 Task: Make in the project TranslateForge a sprint 'Cosmic Sprint'.
Action: Mouse moved to (224, 62)
Screenshot: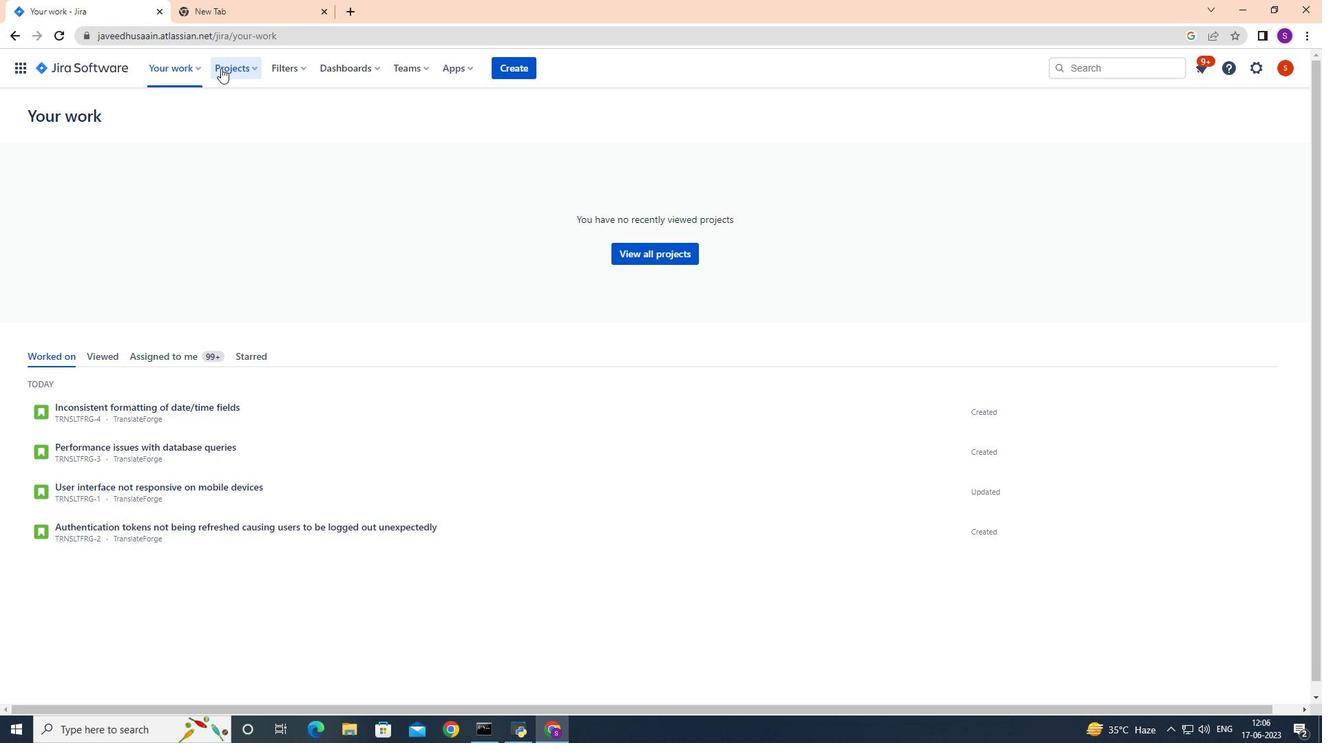 
Action: Mouse pressed left at (224, 62)
Screenshot: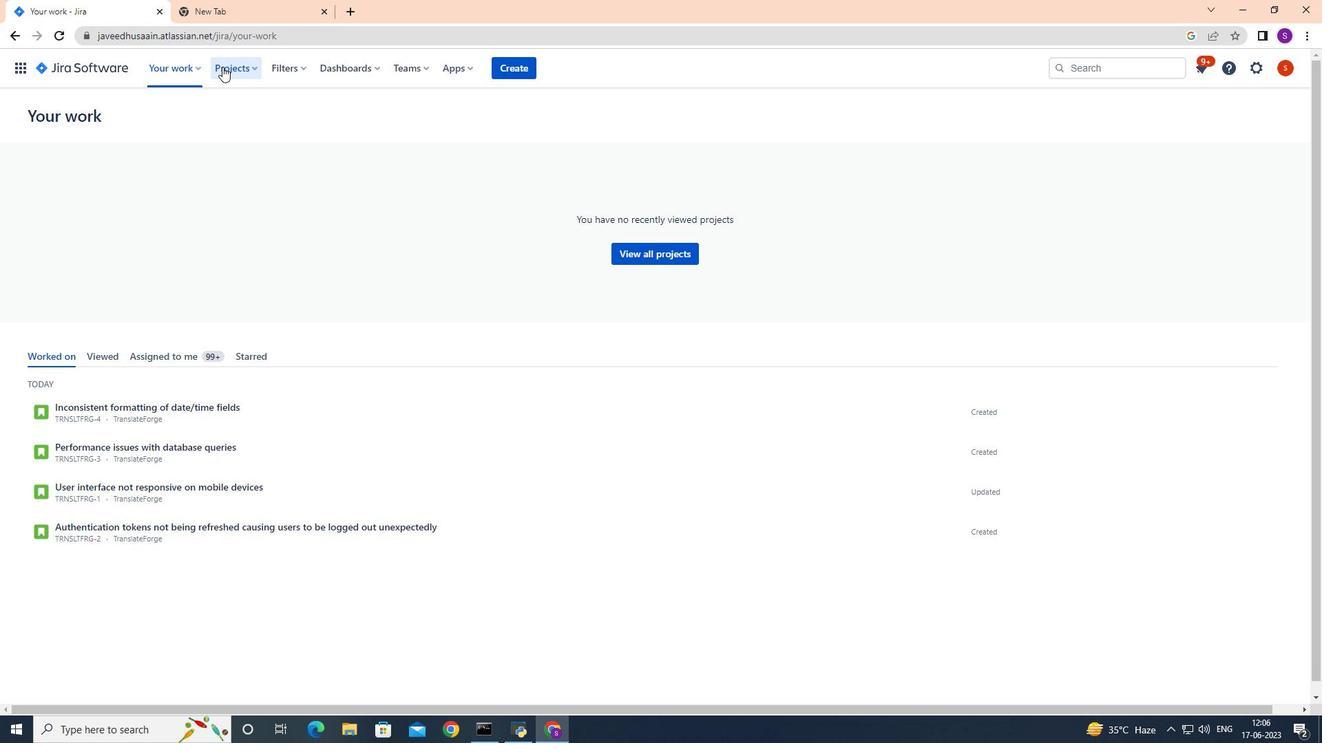 
Action: Mouse moved to (274, 134)
Screenshot: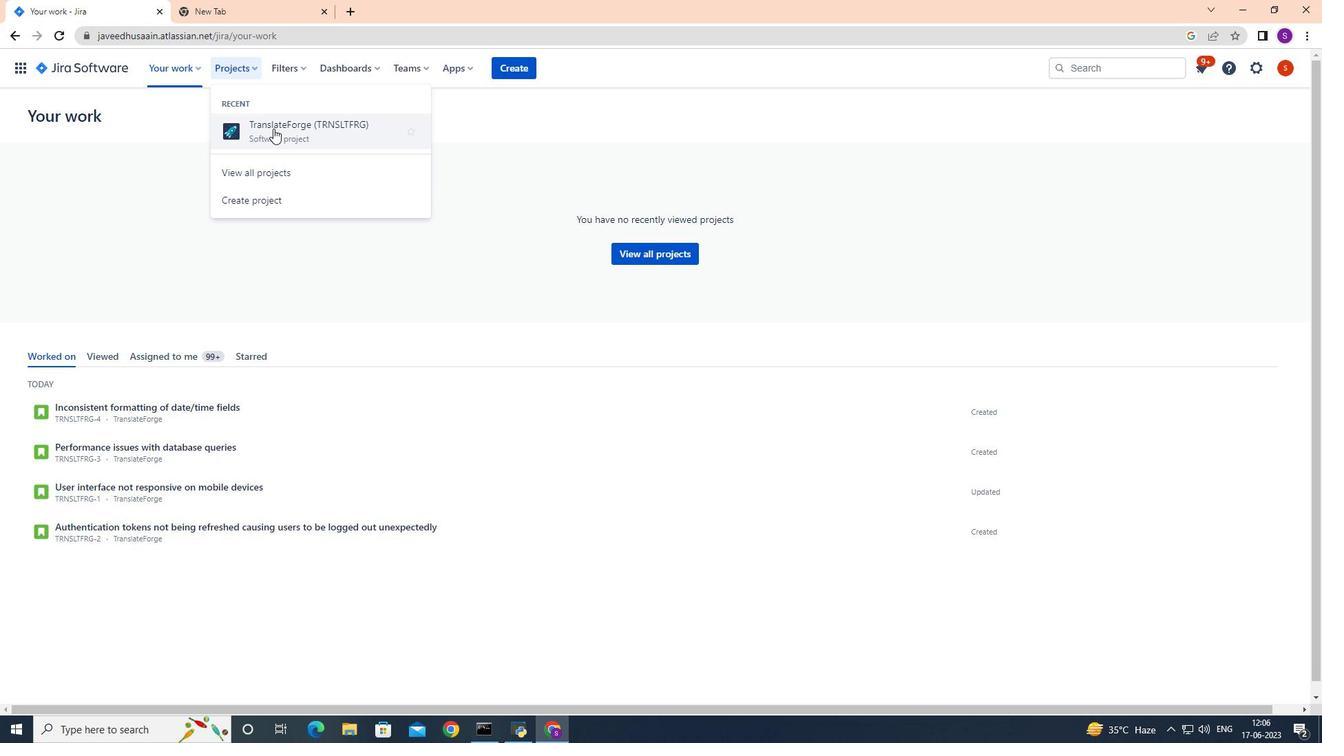 
Action: Mouse pressed left at (274, 134)
Screenshot: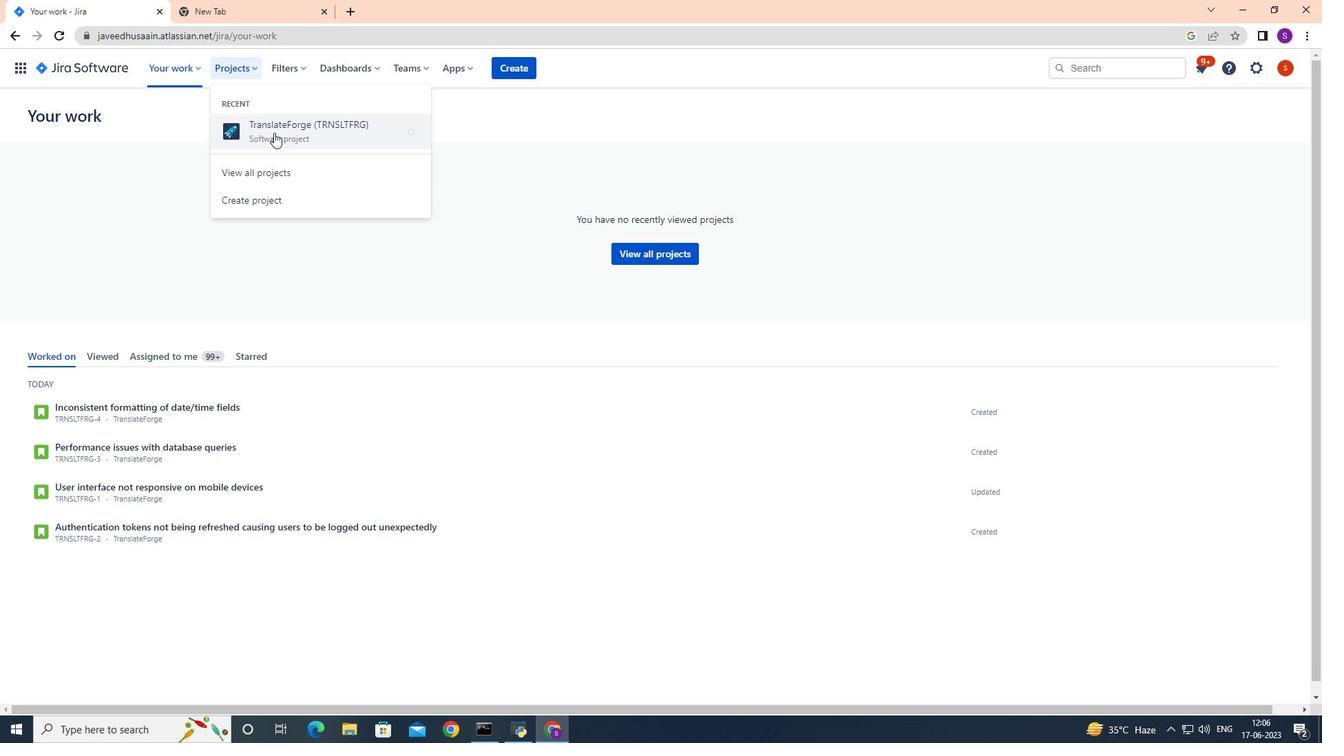 
Action: Mouse moved to (101, 196)
Screenshot: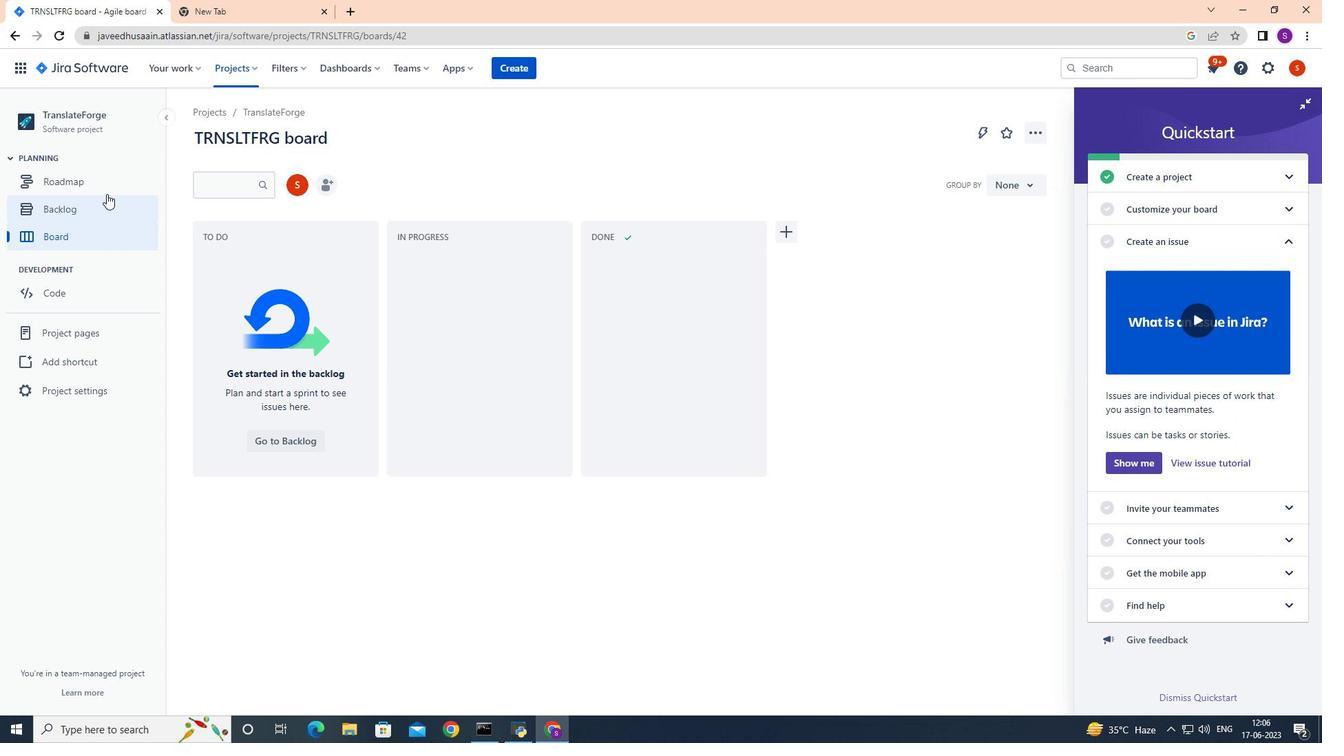 
Action: Mouse pressed left at (101, 196)
Screenshot: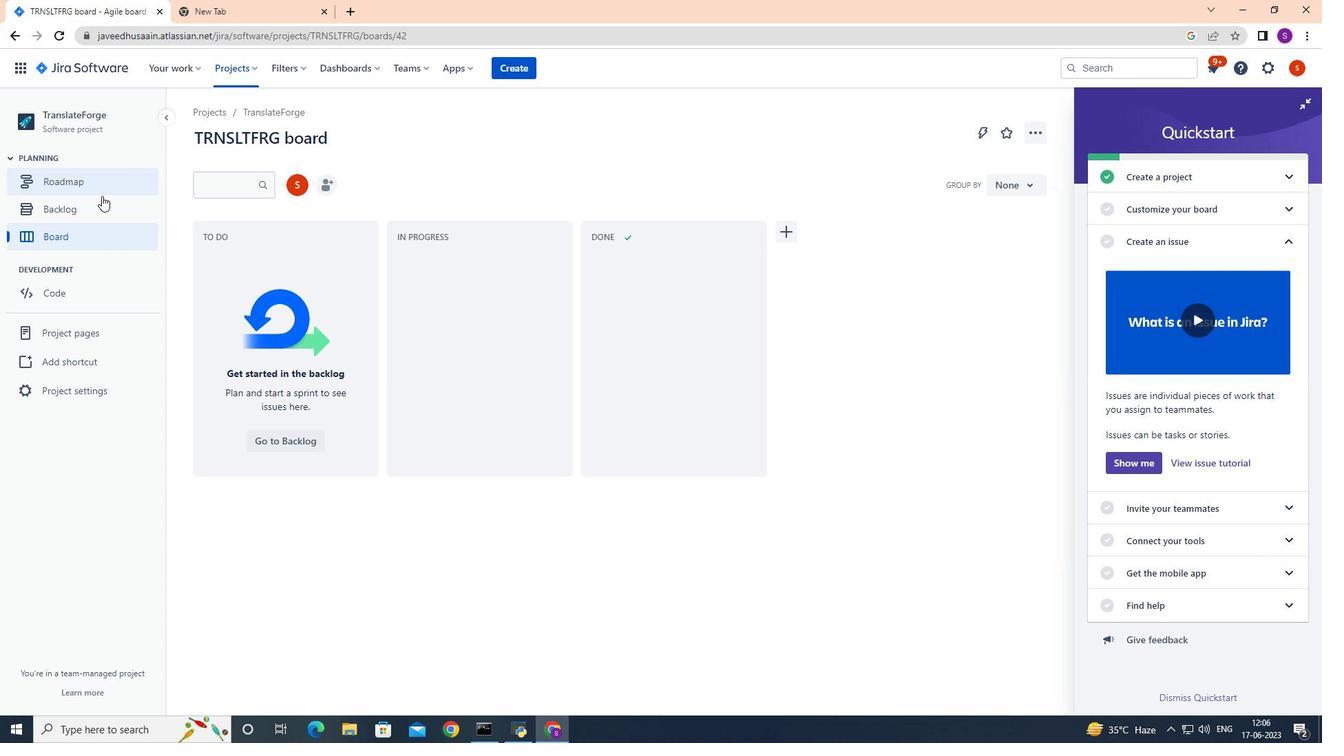 
Action: Mouse moved to (1003, 214)
Screenshot: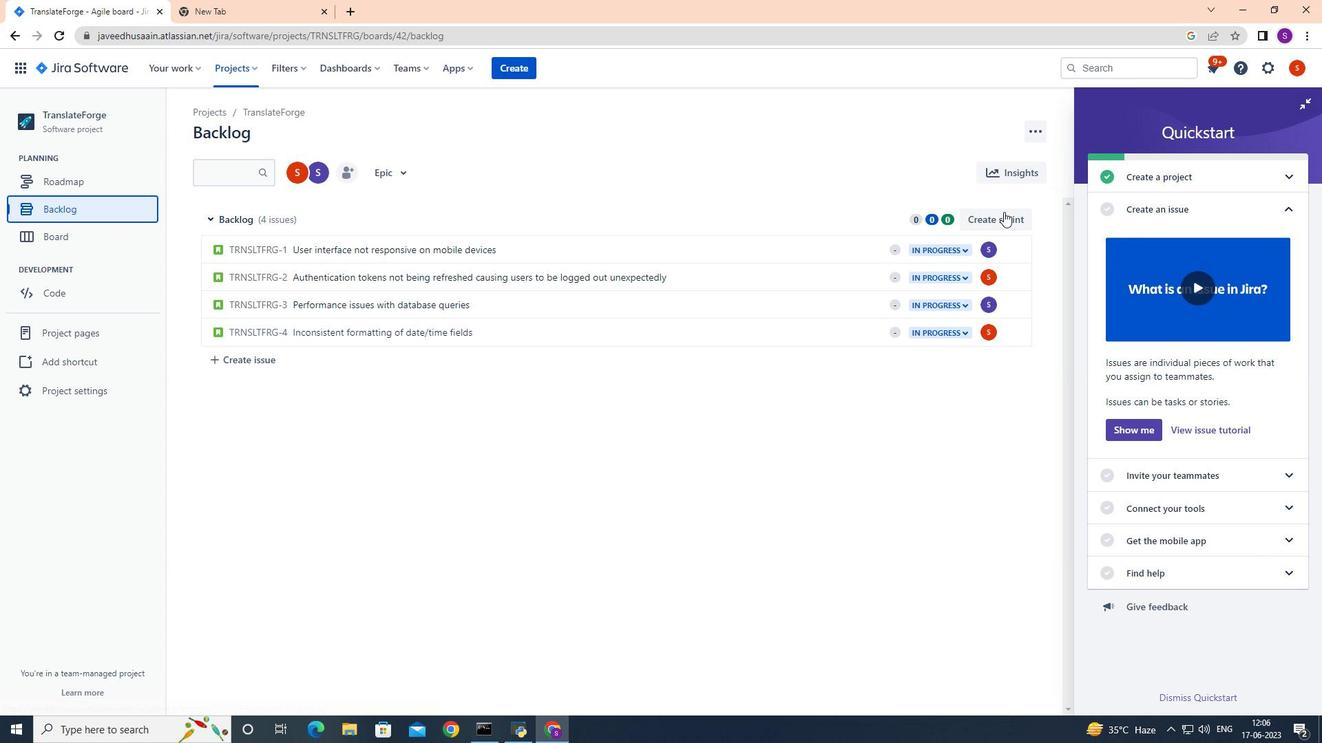 
Action: Mouse pressed left at (1003, 214)
Screenshot: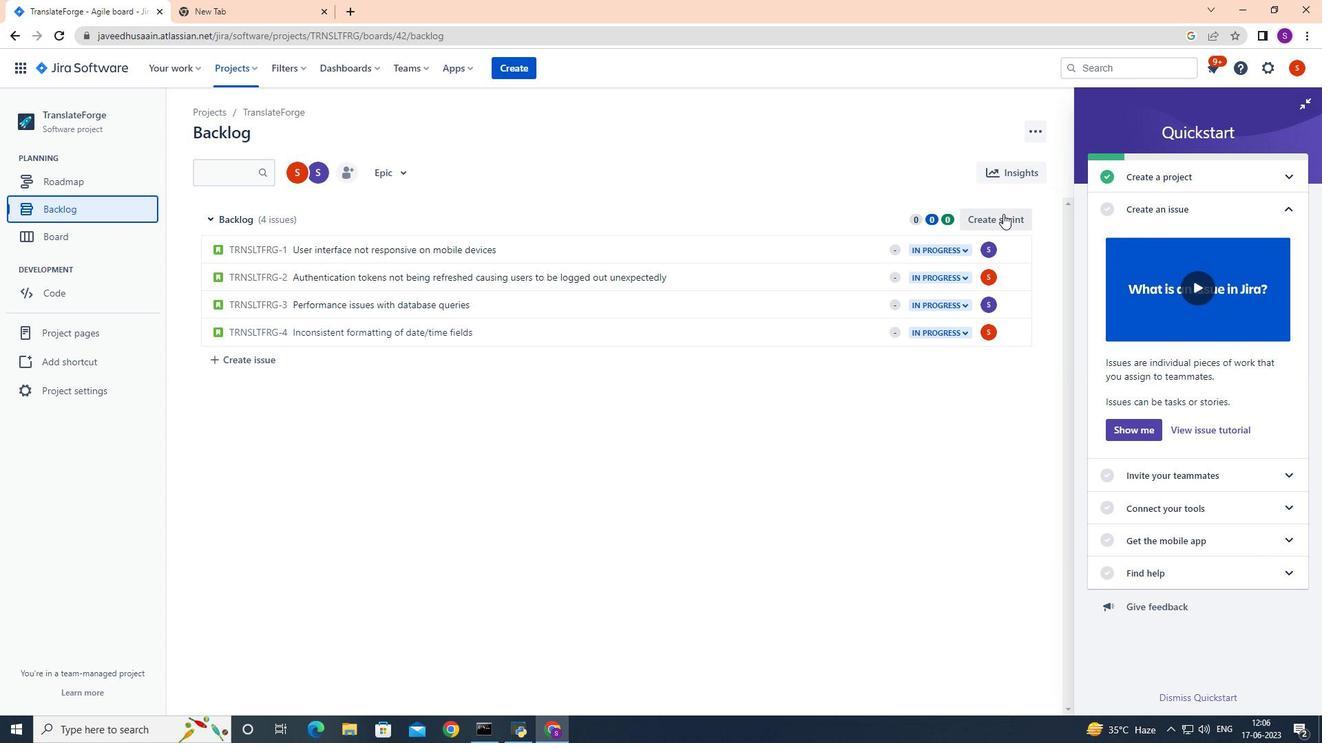 
Action: Mouse moved to (307, 216)
Screenshot: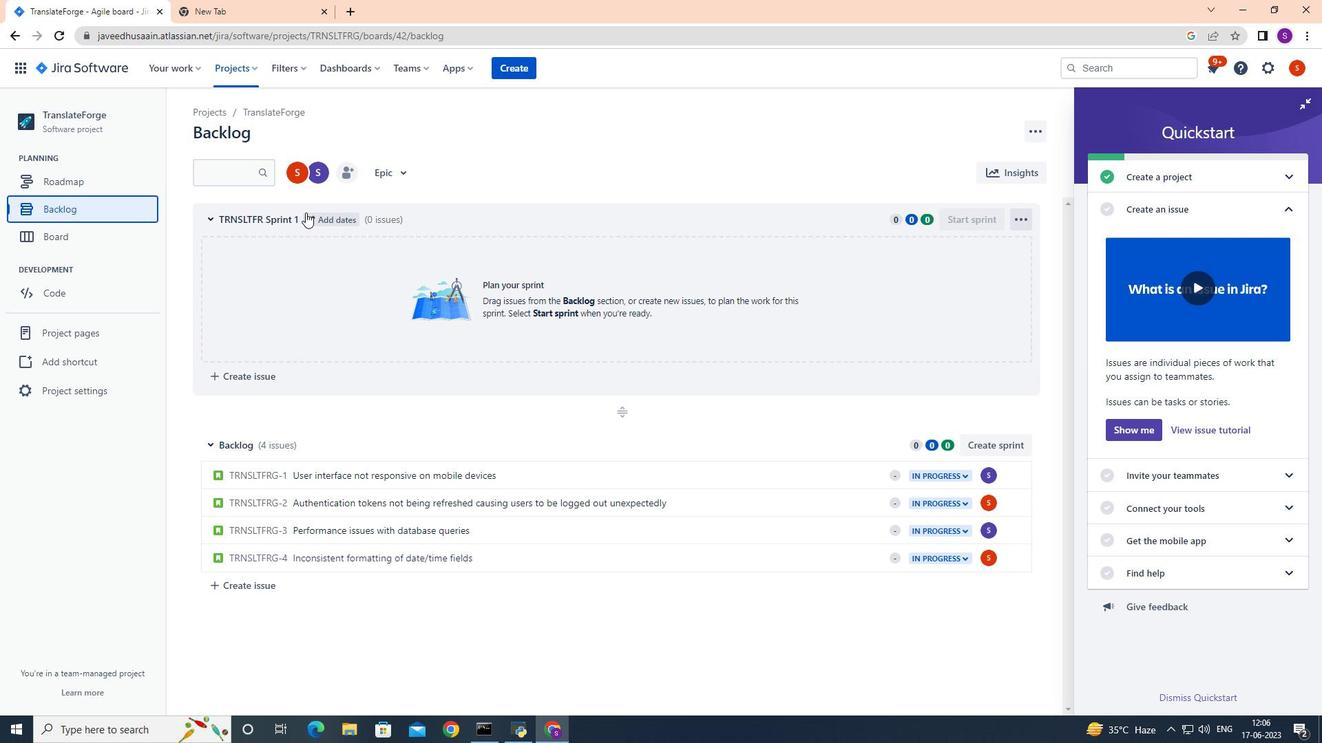 
Action: Mouse pressed left at (307, 216)
Screenshot: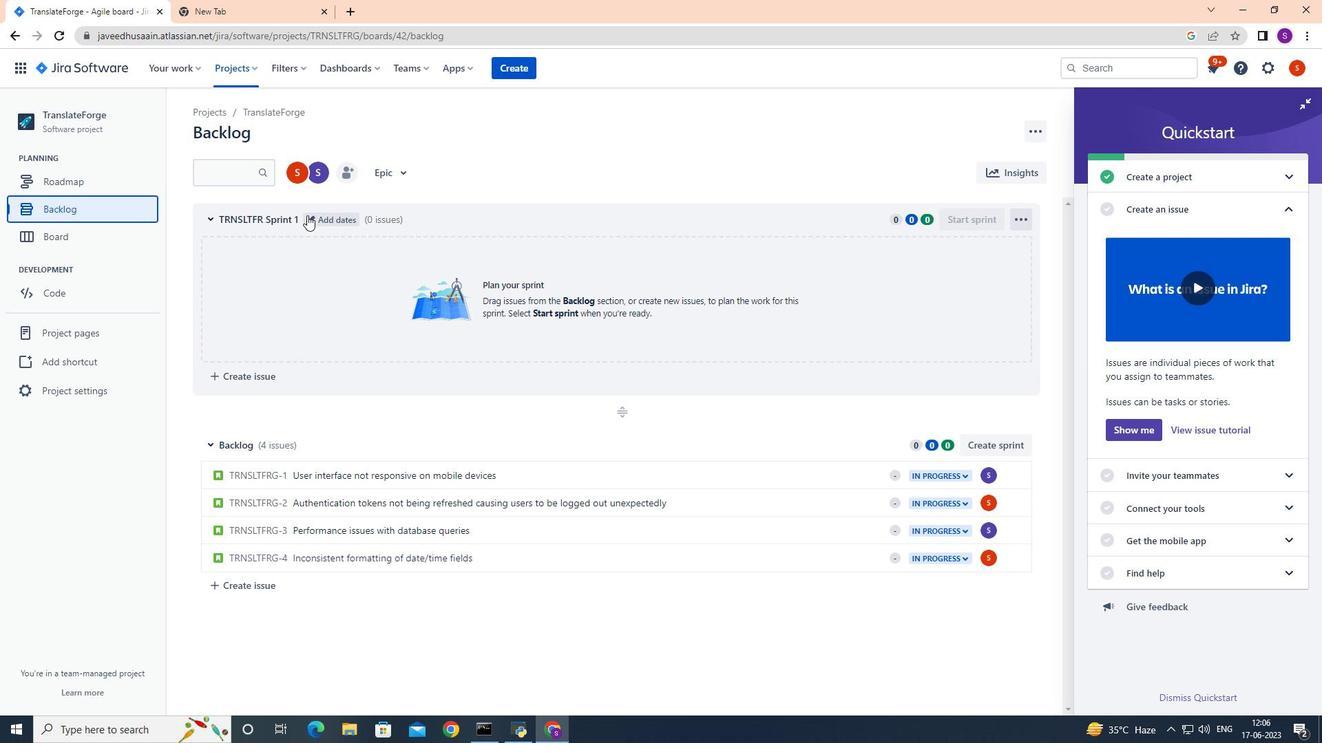 
Action: Mouse moved to (566, 167)
Screenshot: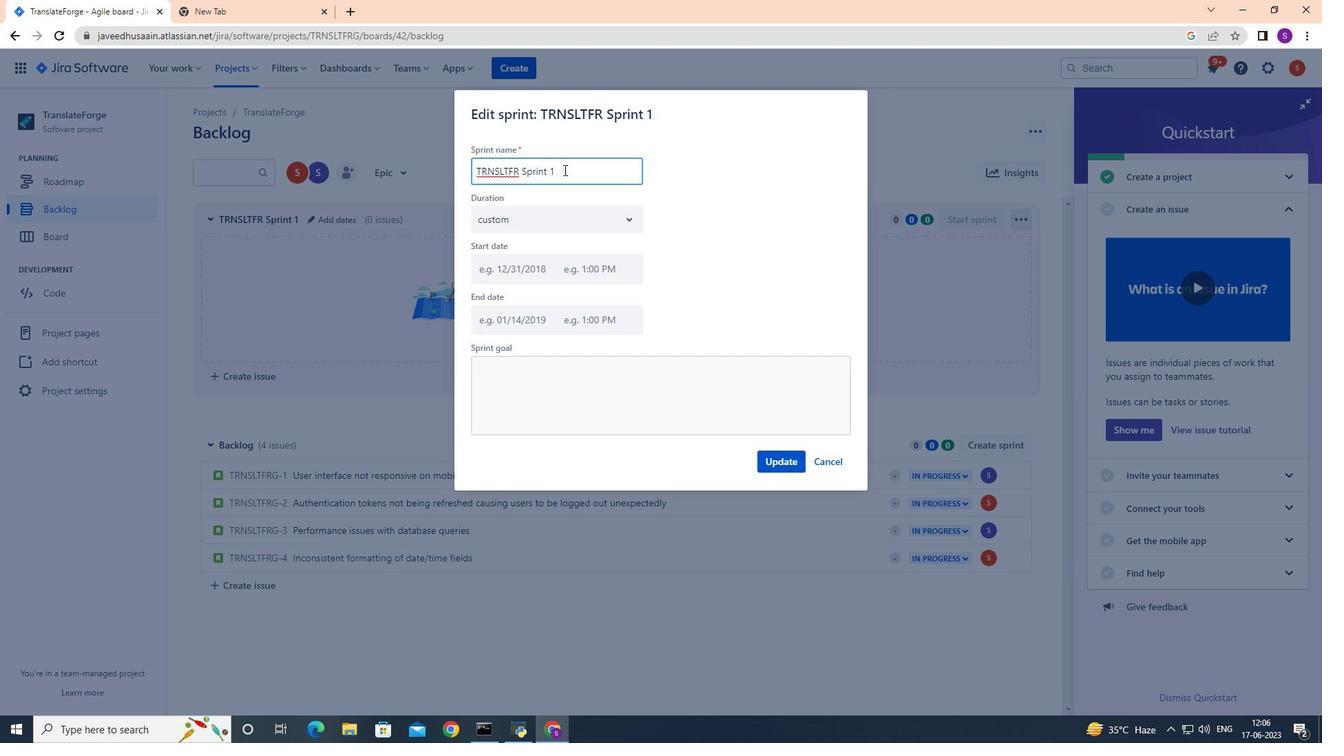 
Action: Mouse pressed left at (566, 167)
Screenshot: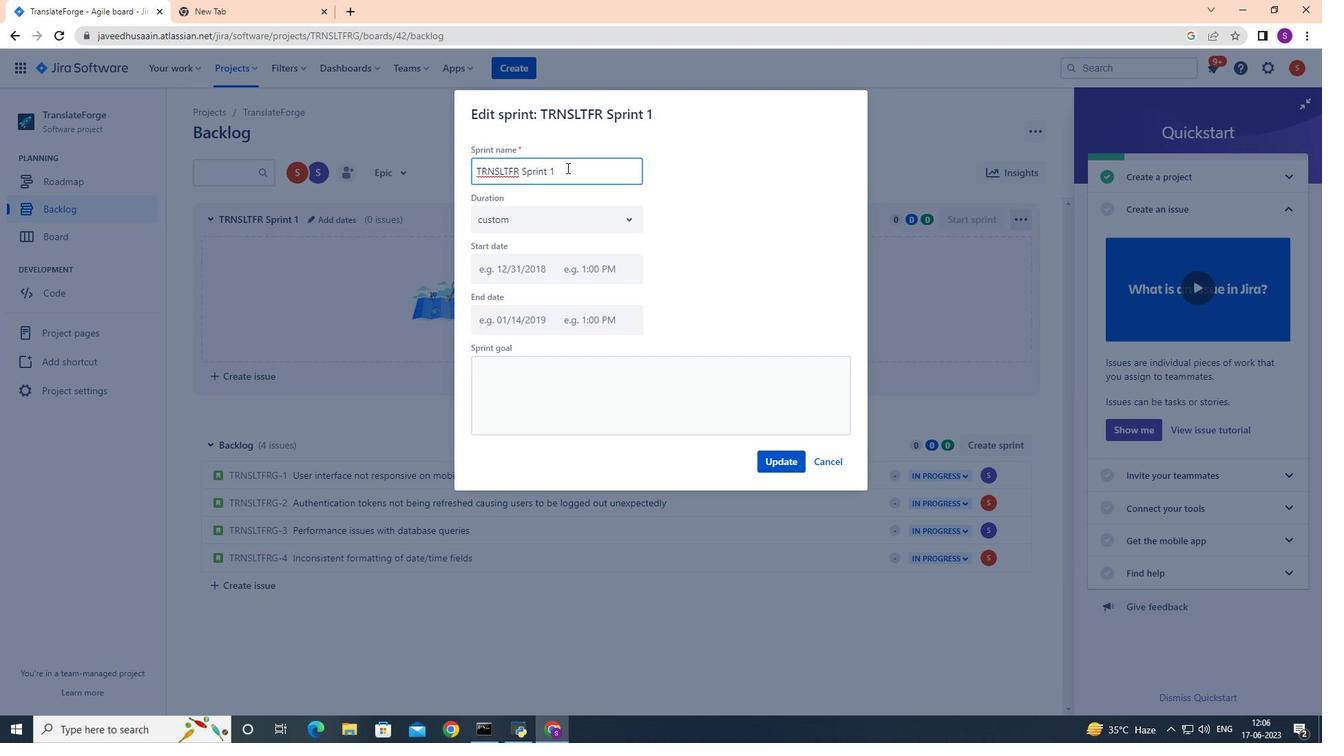 
Action: Key pressed <Key.backspace><Key.backspace><Key.backspace><Key.backspace><Key.backspace><Key.backspace><Key.backspace><Key.backspace><Key.backspace><Key.backspace><Key.backspace><Key.backspace><Key.backspace><Key.backspace><Key.backspace><Key.backspace><Key.backspace><Key.backspace><Key.backspace><Key.backspace><Key.backspace><Key.backspace><Key.backspace><Key.backspace><Key.backspace><Key.backspace><Key.backspace><Key.backspace><Key.backspace><Key.backspace><Key.backspace><Key.backspace><Key.backspace><Key.backspace><Key.backspace><Key.backspace><Key.shift>Cos,<Key.backspace>mic<Key.space><Key.shift>Sprint
Screenshot: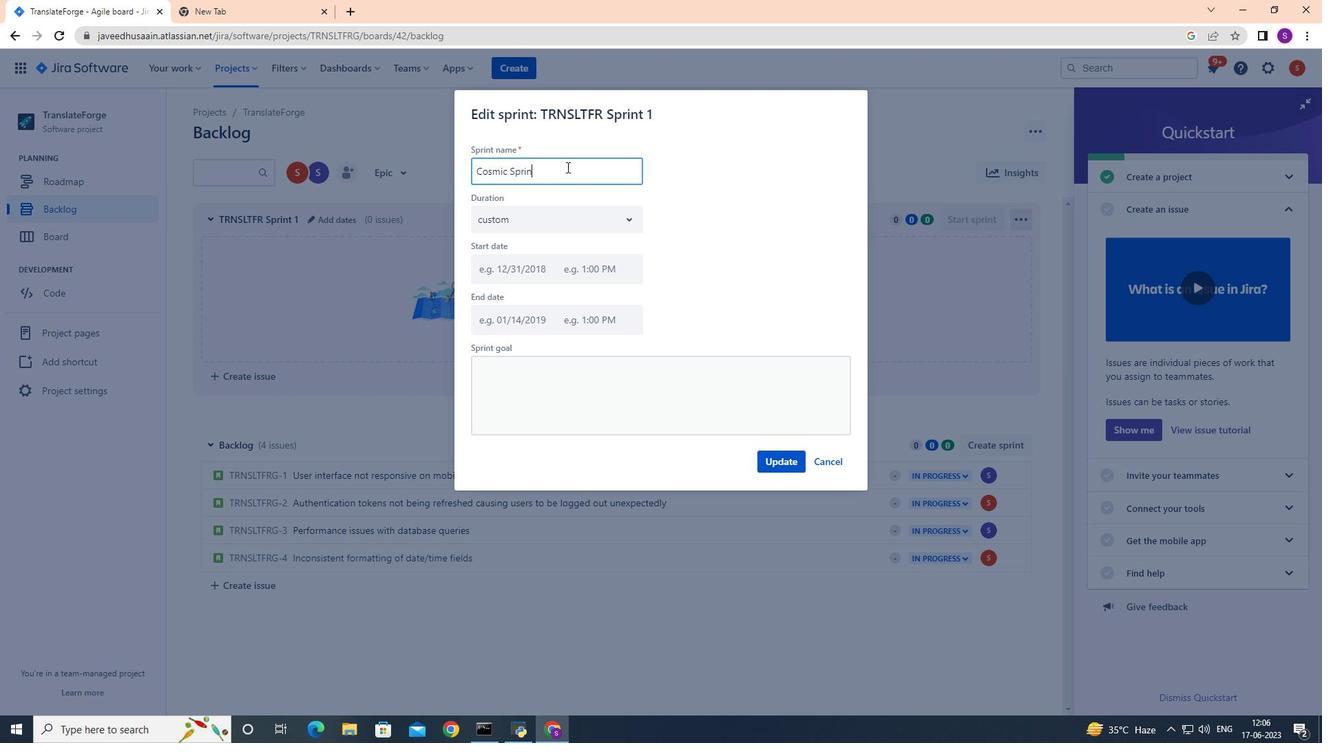 
Action: Mouse moved to (774, 459)
Screenshot: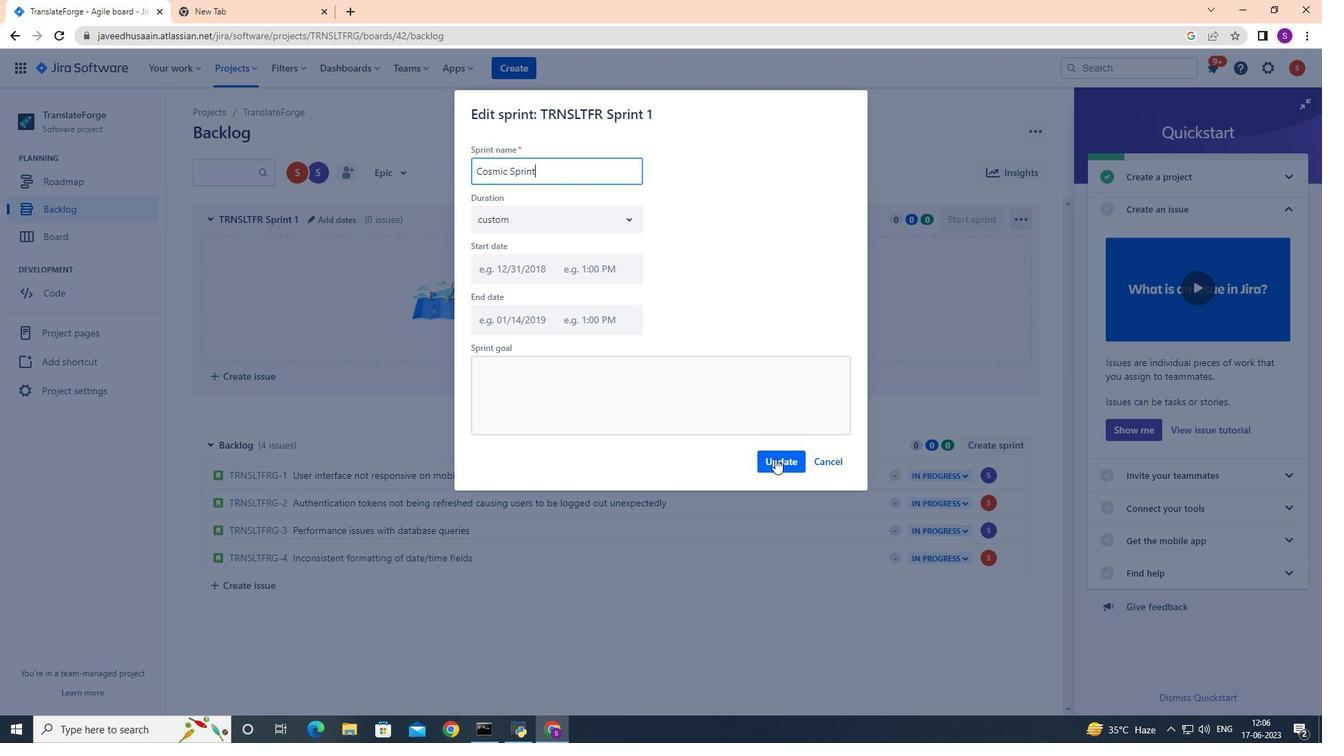 
Action: Mouse pressed left at (774, 459)
Screenshot: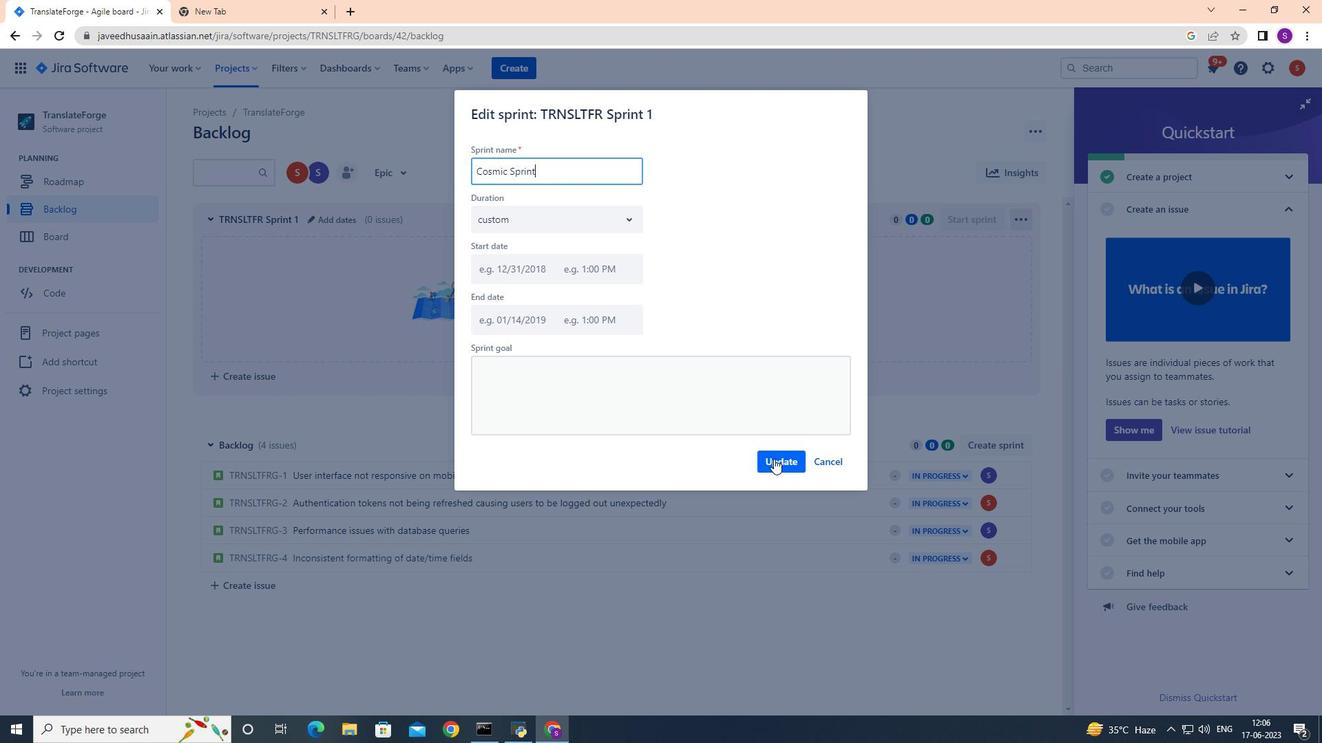 
